 Task: Change the color of accent 5 to orange in the current theme.
Action: Mouse moved to (731, 503)
Screenshot: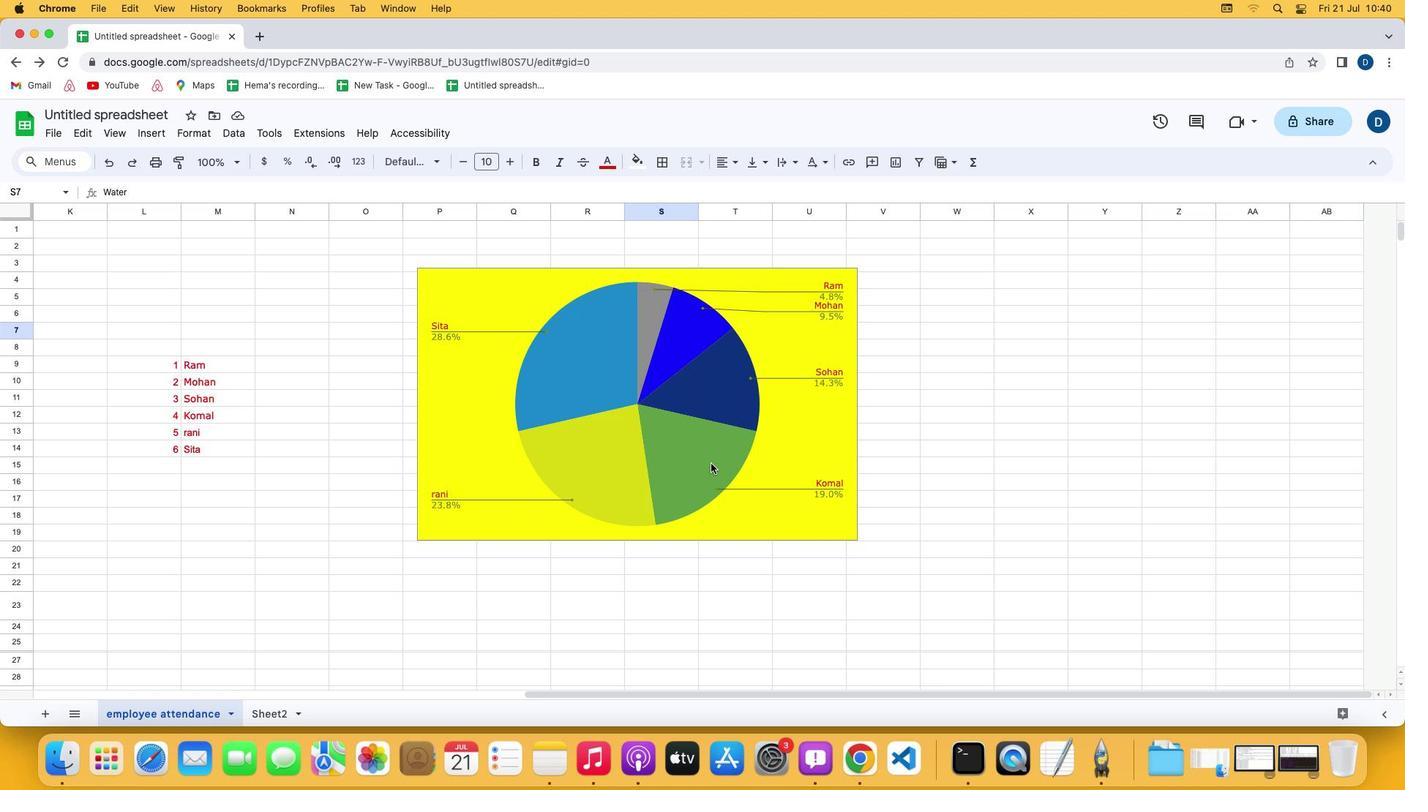 
Action: Mouse pressed left at (731, 503)
Screenshot: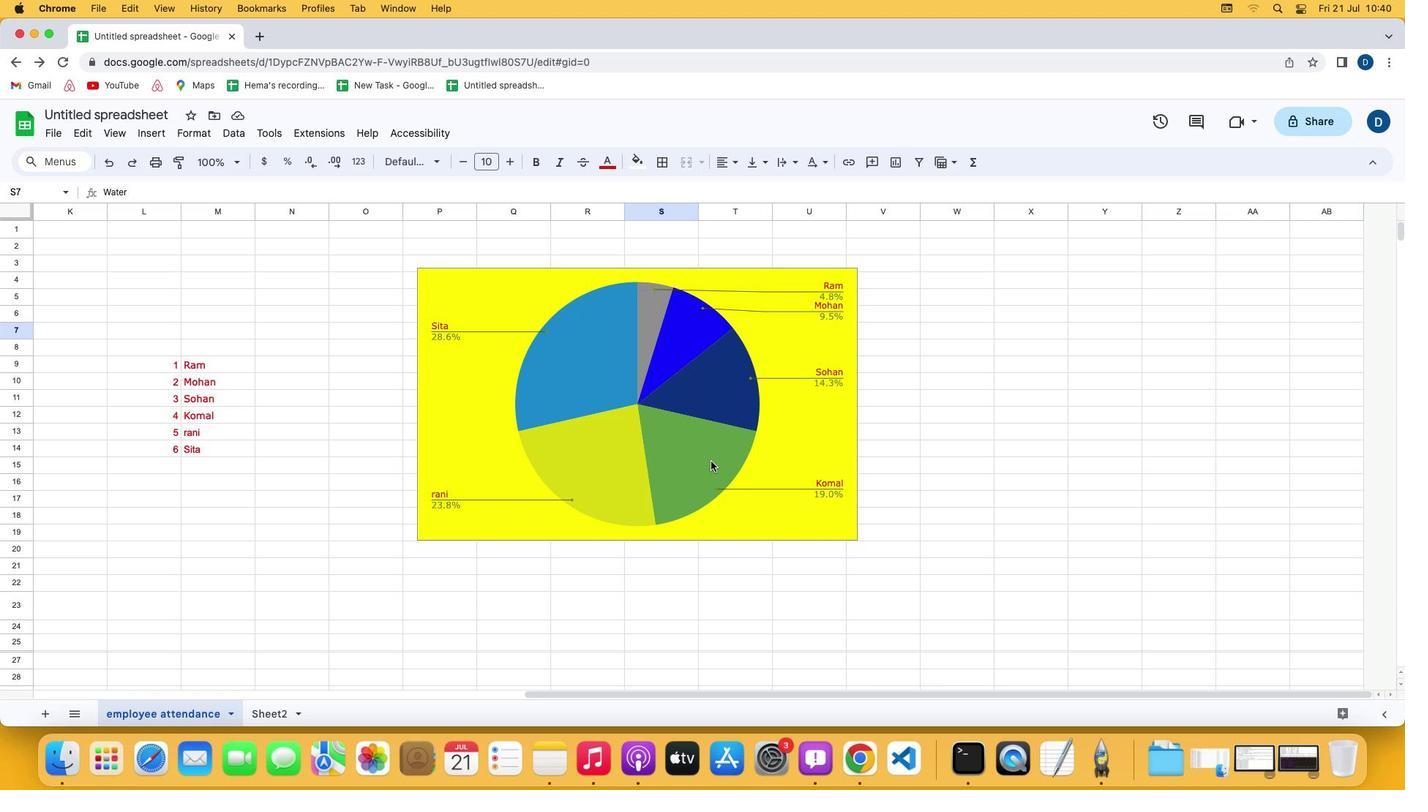 
Action: Mouse moved to (710, 461)
Screenshot: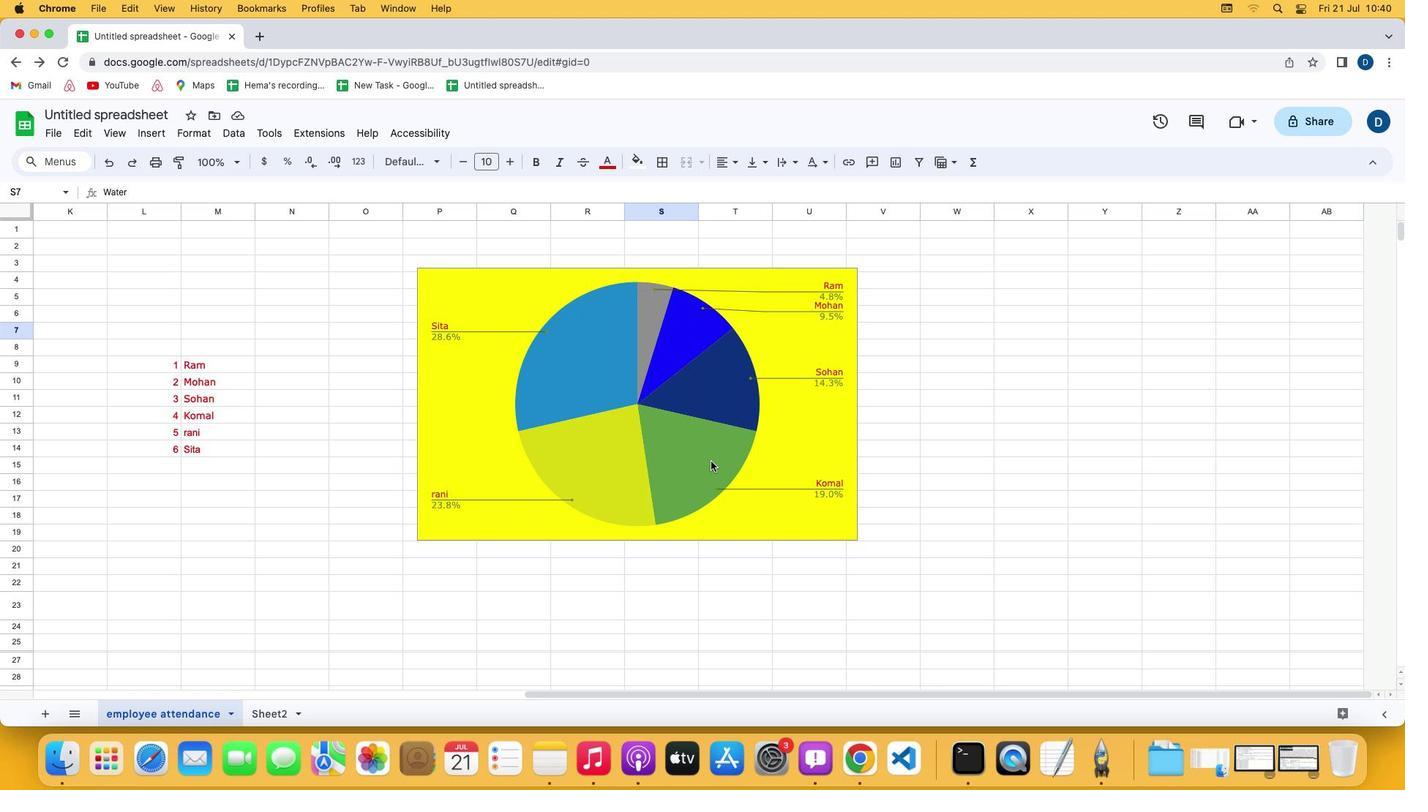 
Action: Mouse pressed left at (710, 461)
Screenshot: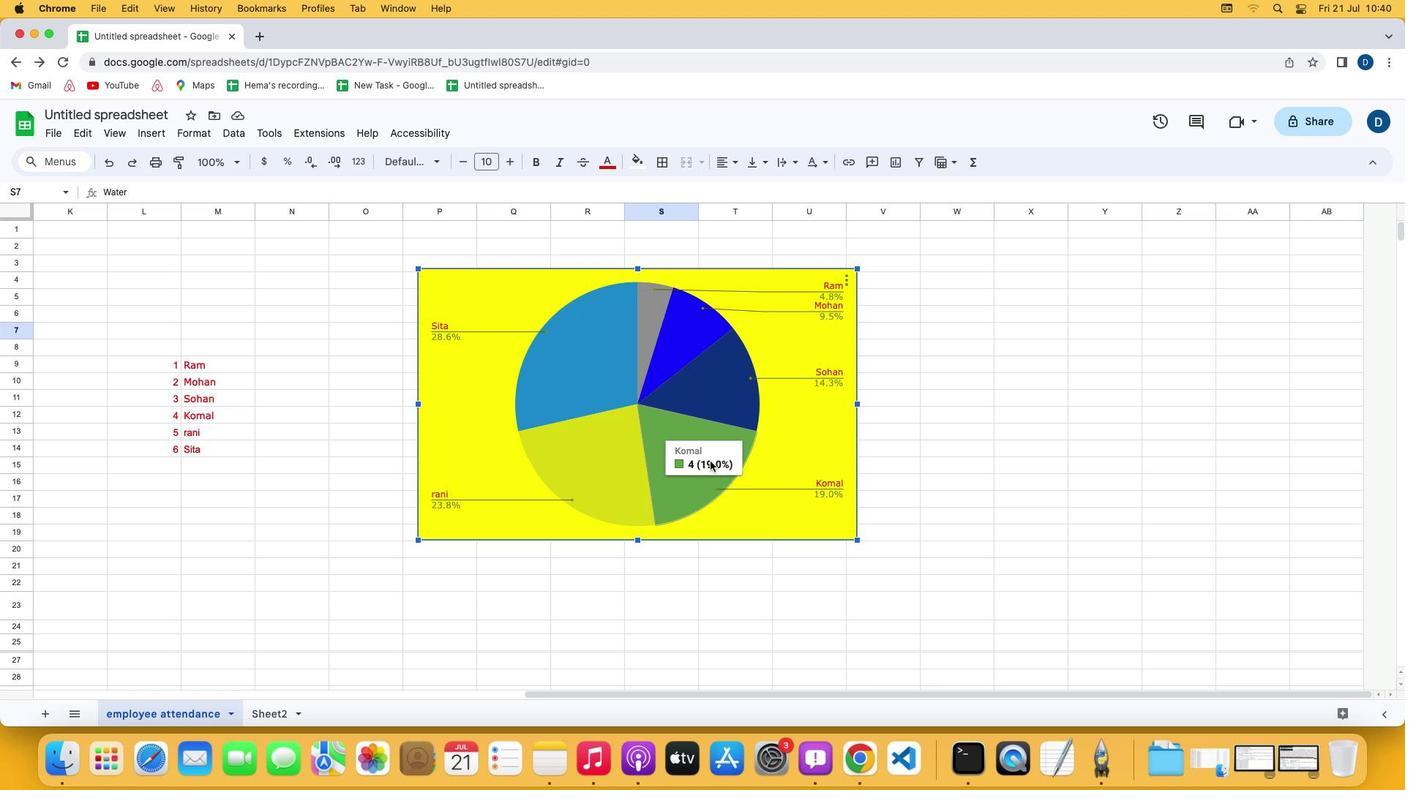 
Action: Mouse moved to (189, 130)
Screenshot: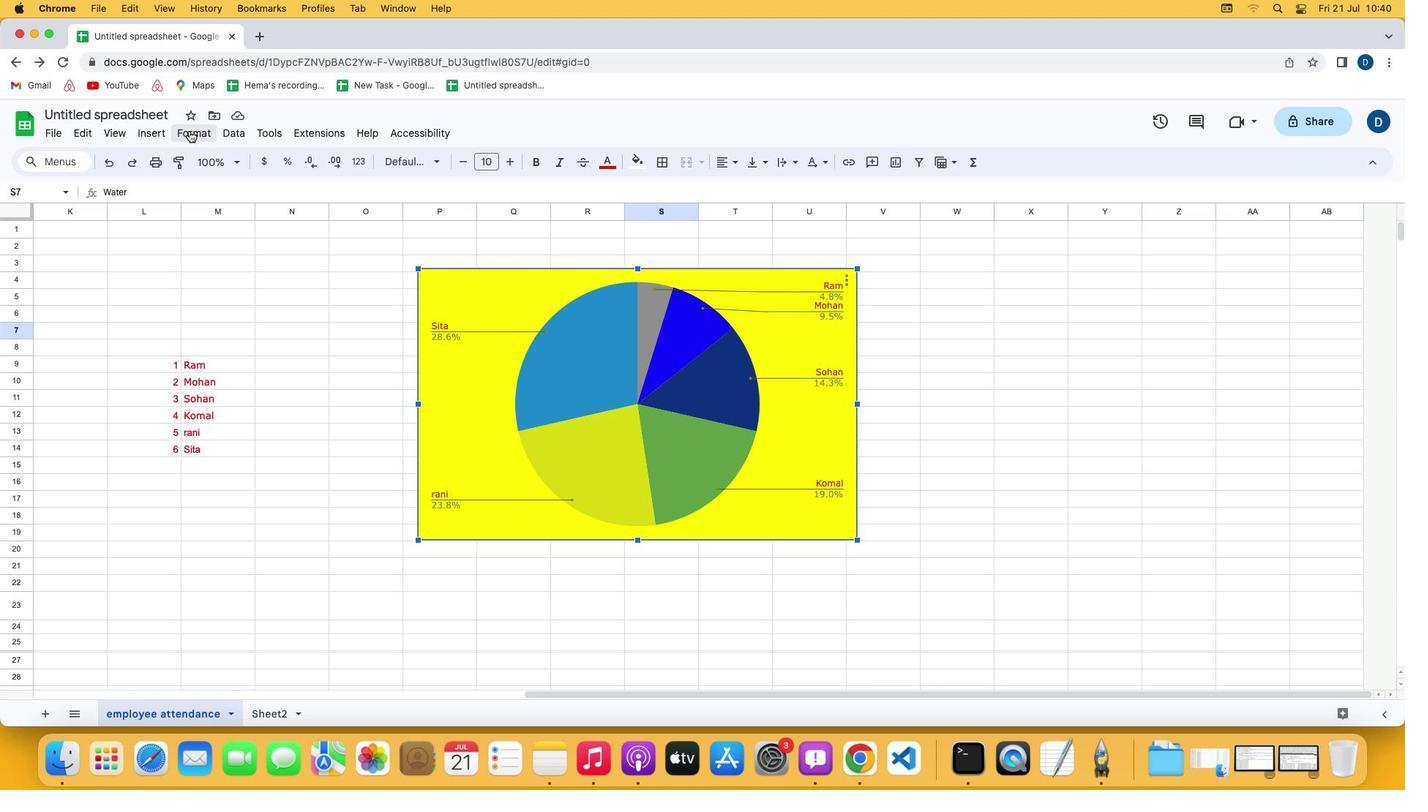 
Action: Mouse pressed left at (189, 130)
Screenshot: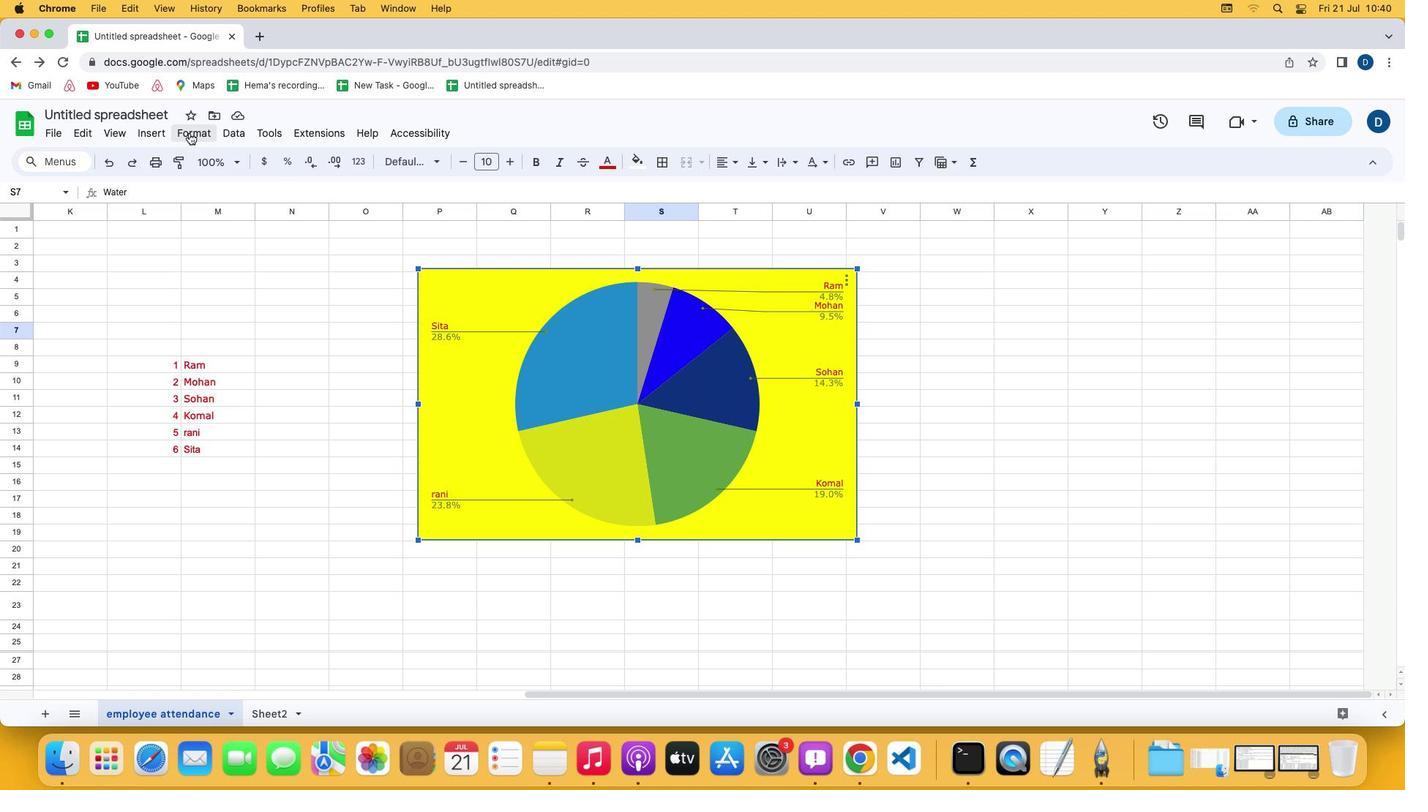 
Action: Mouse moved to (232, 163)
Screenshot: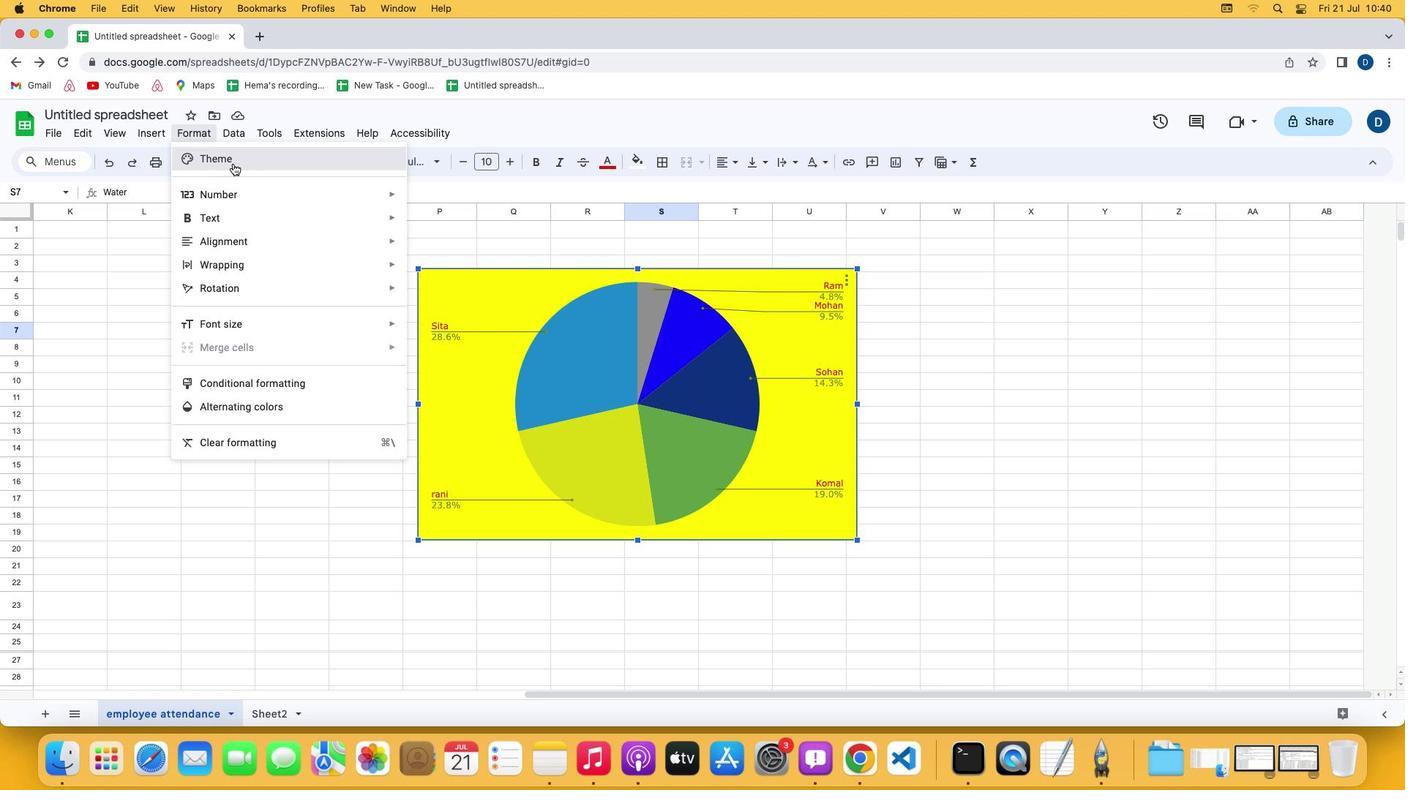 
Action: Mouse pressed left at (232, 163)
Screenshot: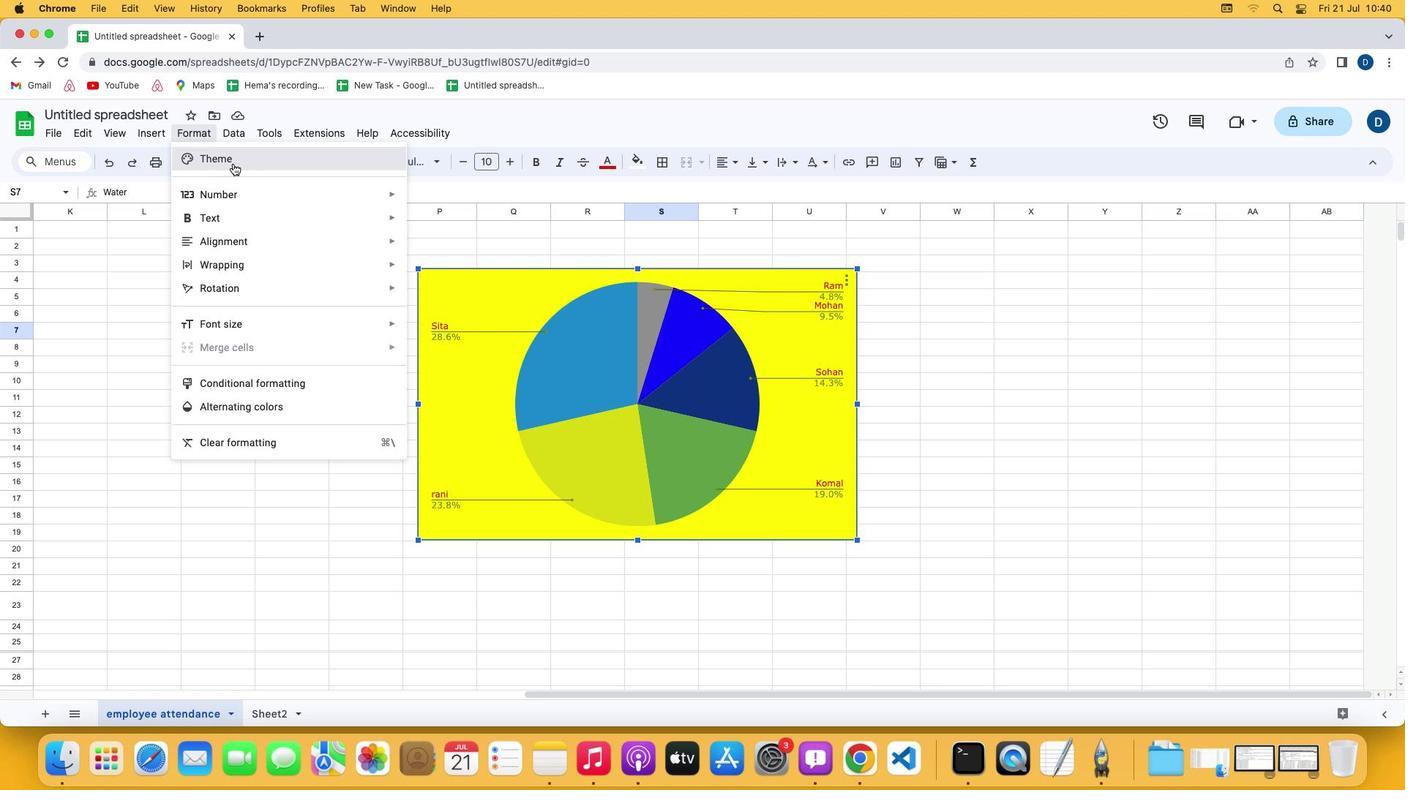 
Action: Mouse moved to (1338, 214)
Screenshot: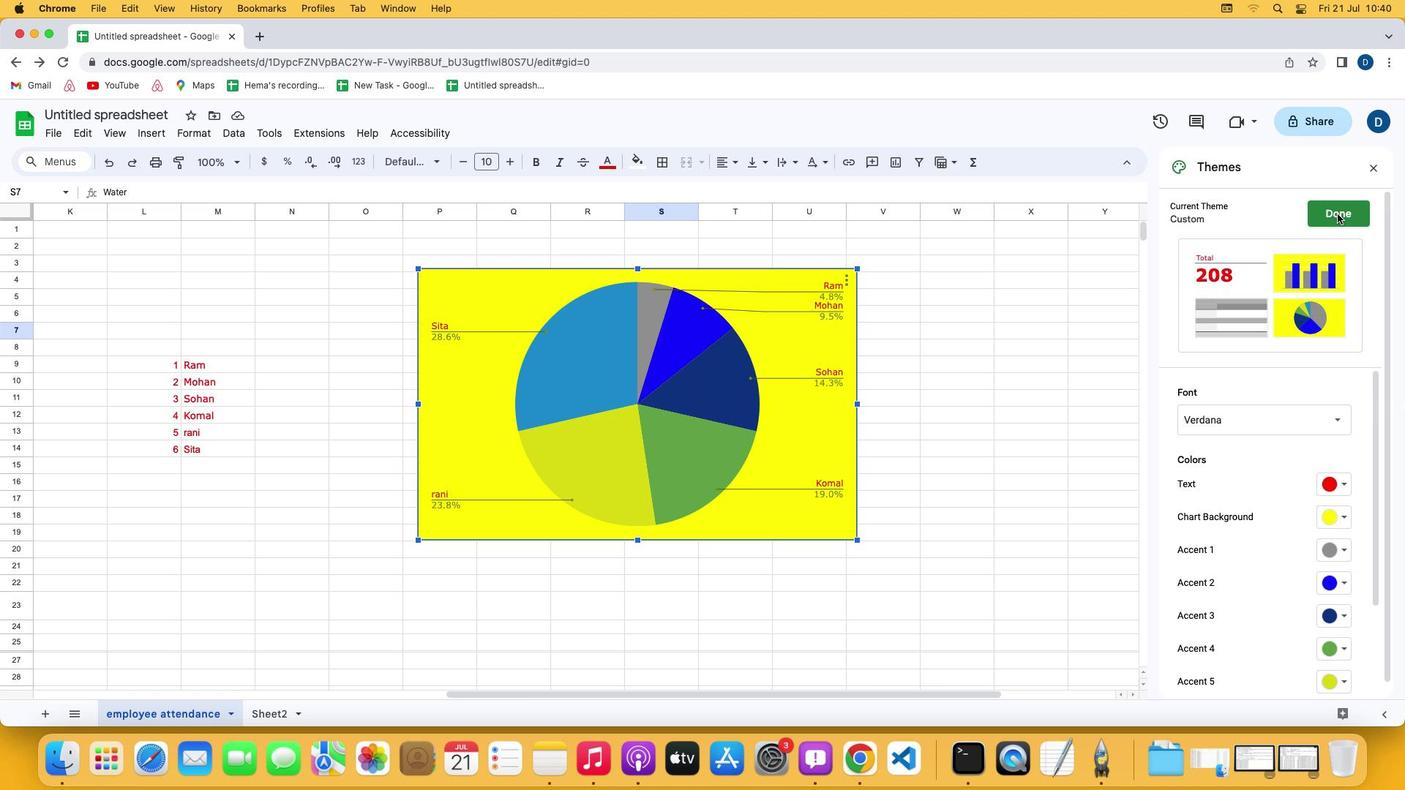 
Action: Mouse pressed left at (1338, 214)
Screenshot: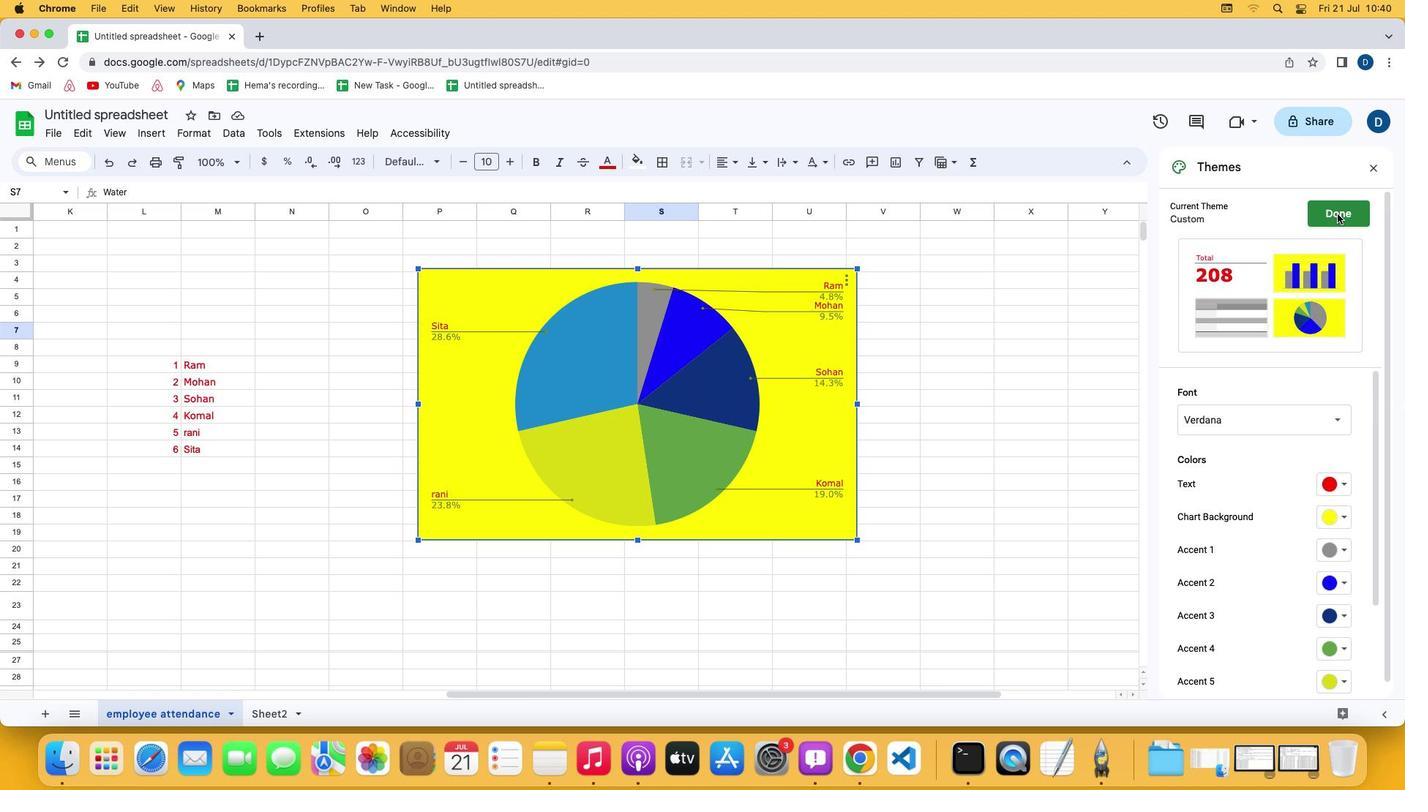 
Action: Mouse moved to (1344, 681)
Screenshot: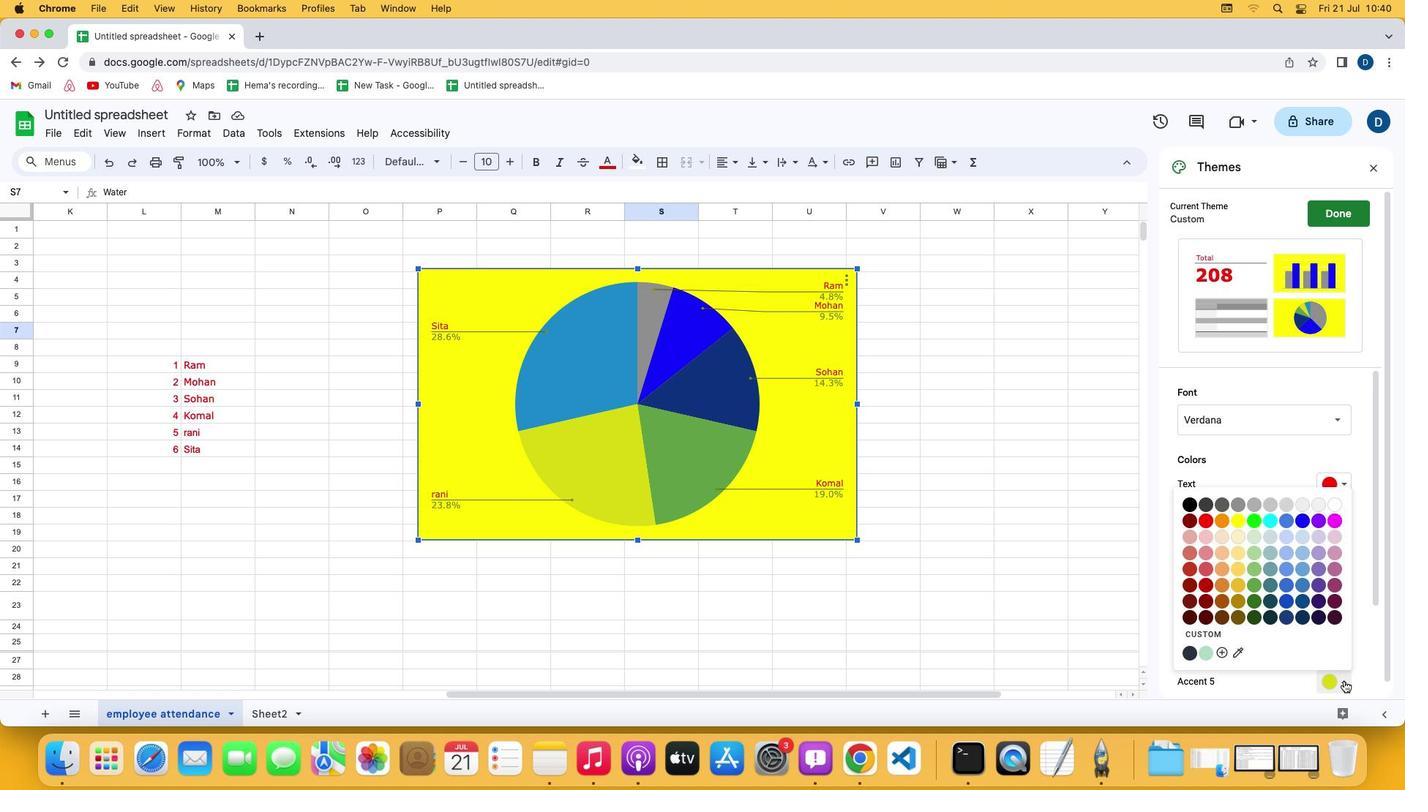 
Action: Mouse pressed left at (1344, 681)
Screenshot: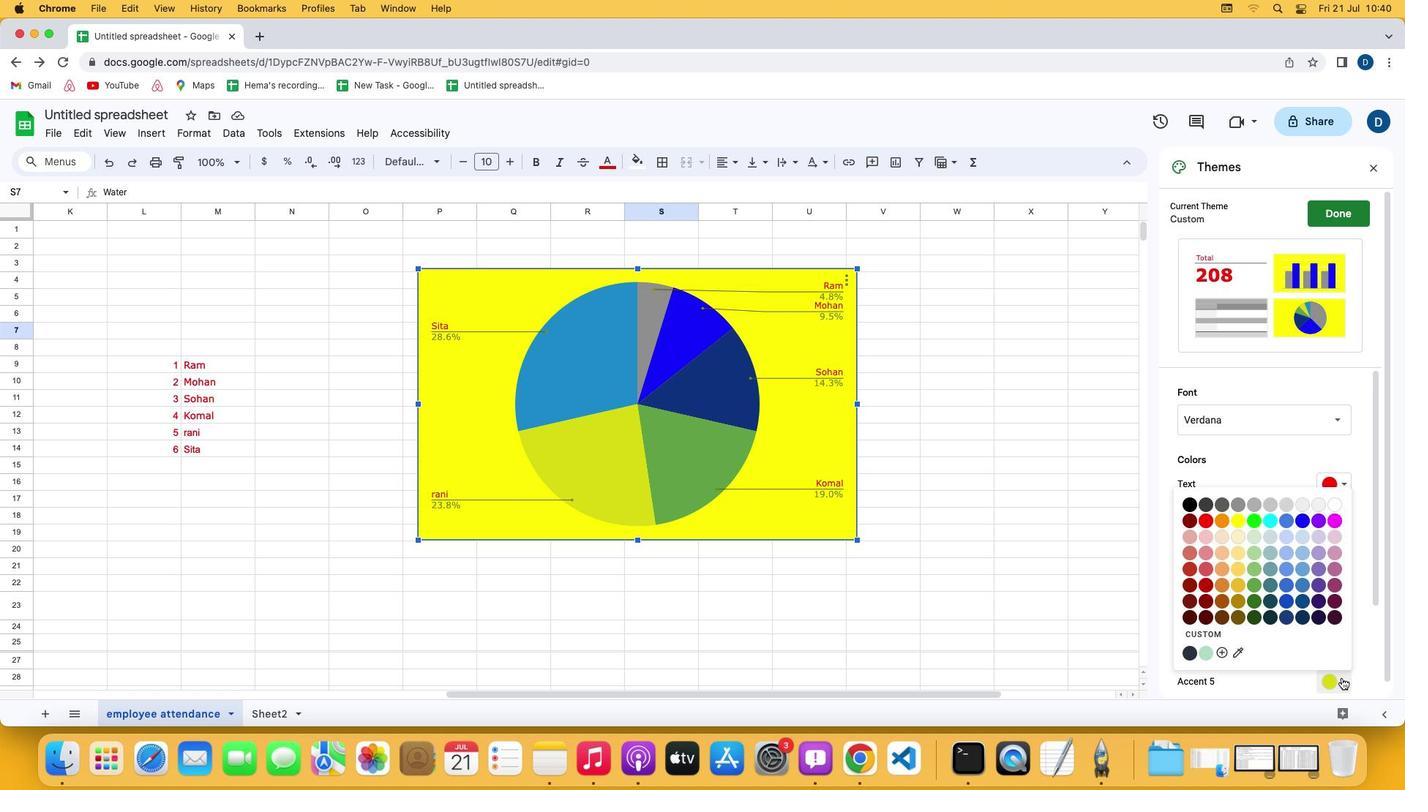 
Action: Mouse moved to (1225, 521)
Screenshot: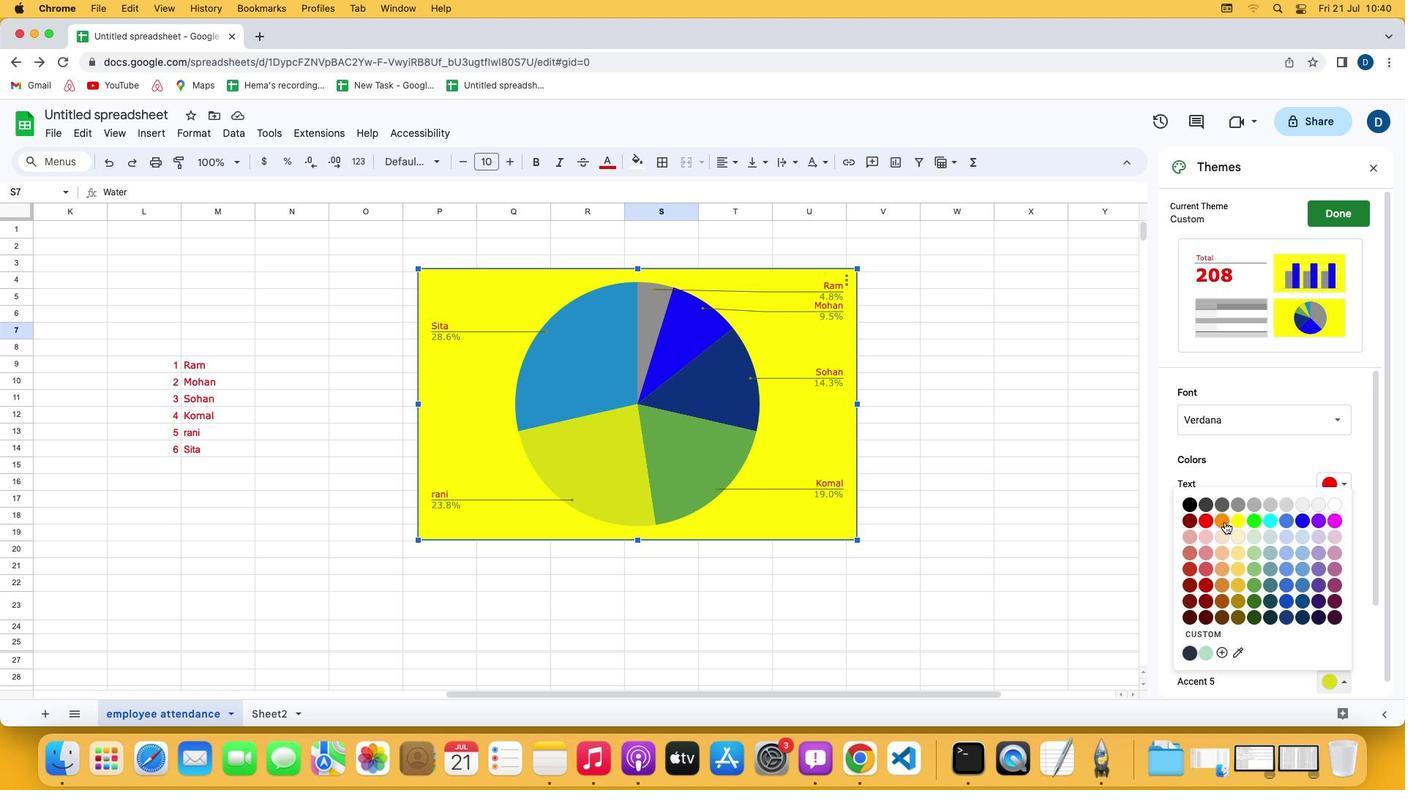 
Action: Mouse pressed left at (1225, 521)
Screenshot: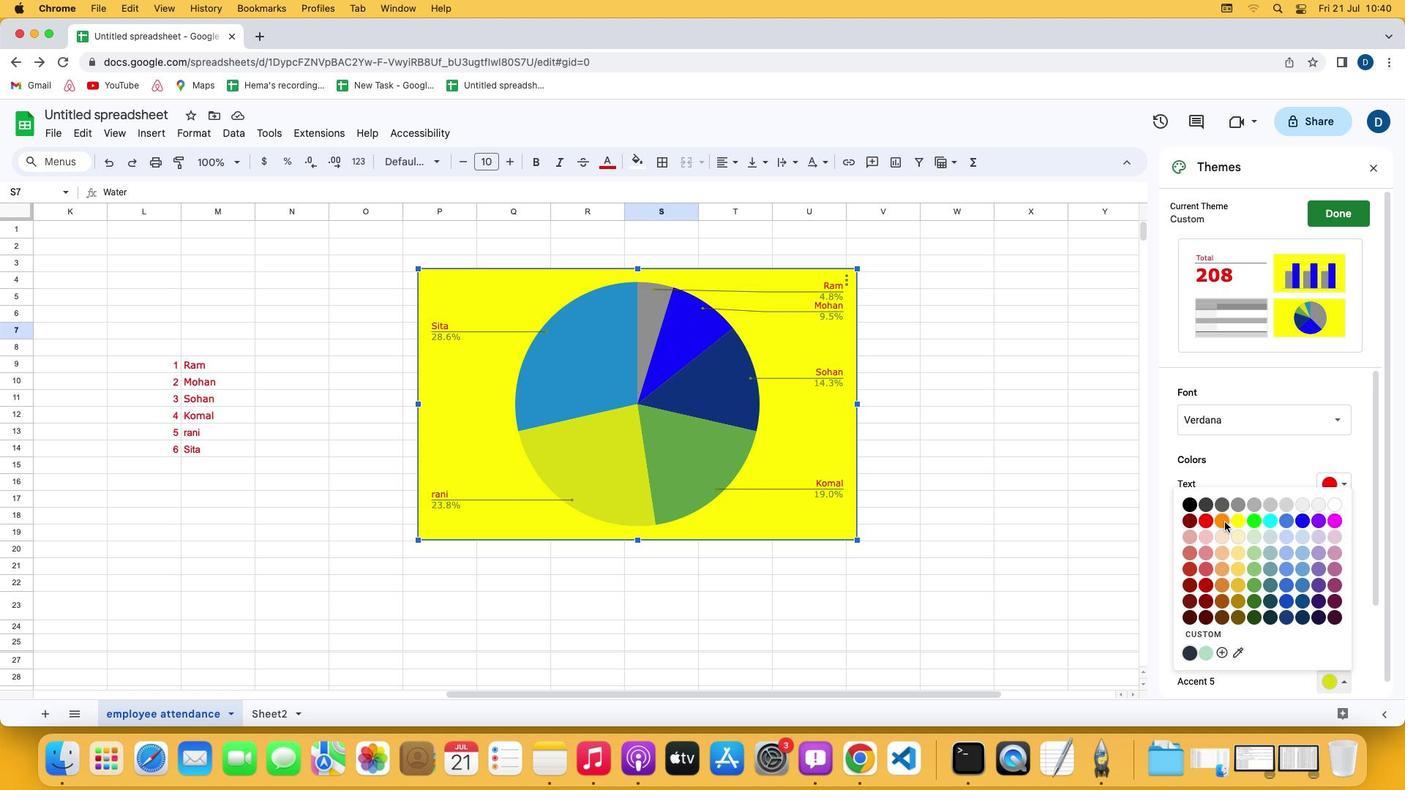 
